Task: Create a task  Develop a new online platform for event ticket sales , assign it to team member softage.3@softage.net in the project AgileMentor and update the status of the task to  Off Track , set the priority of the task to Medium
Action: Mouse moved to (83, 309)
Screenshot: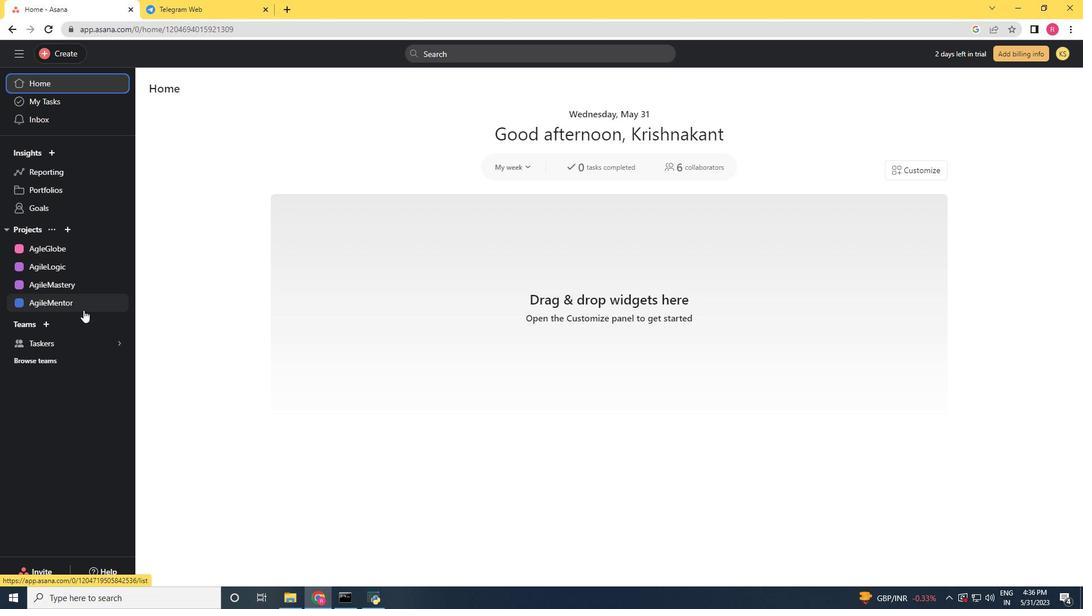 
Action: Mouse pressed left at (83, 309)
Screenshot: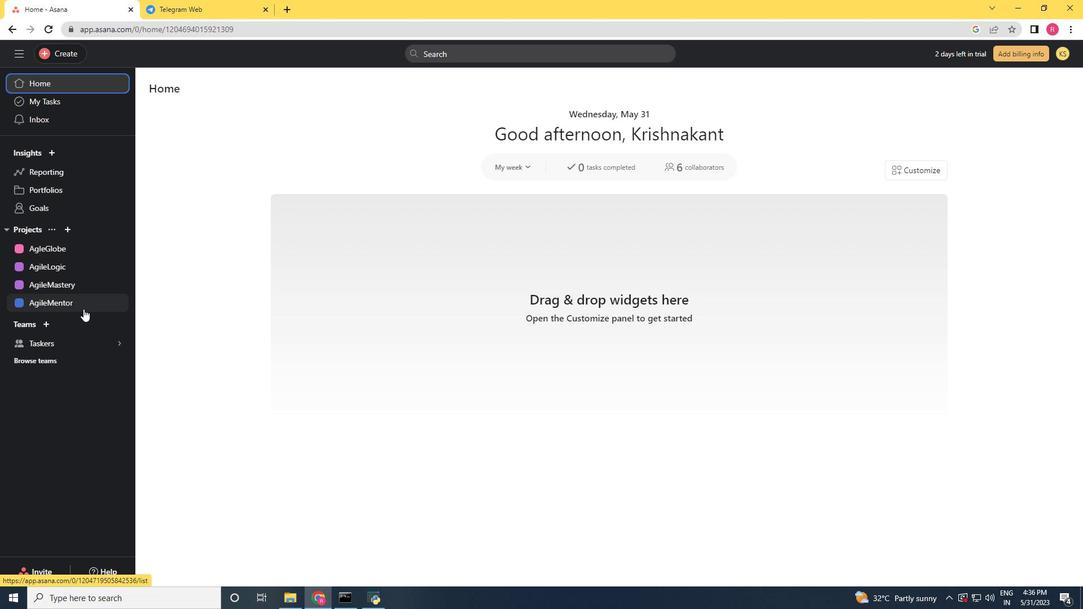 
Action: Mouse moved to (55, 55)
Screenshot: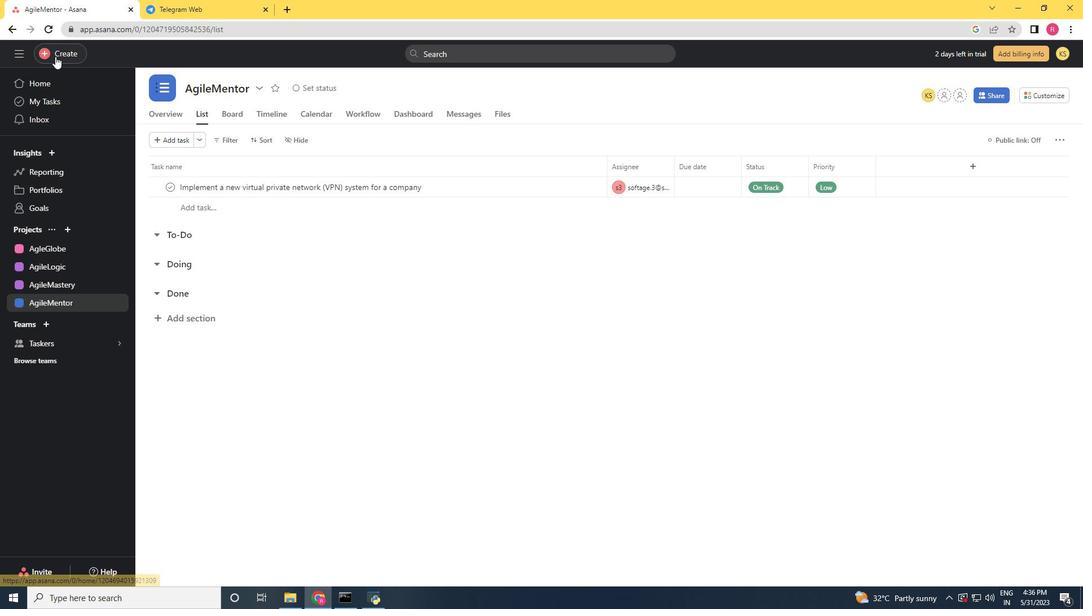 
Action: Mouse pressed left at (55, 55)
Screenshot: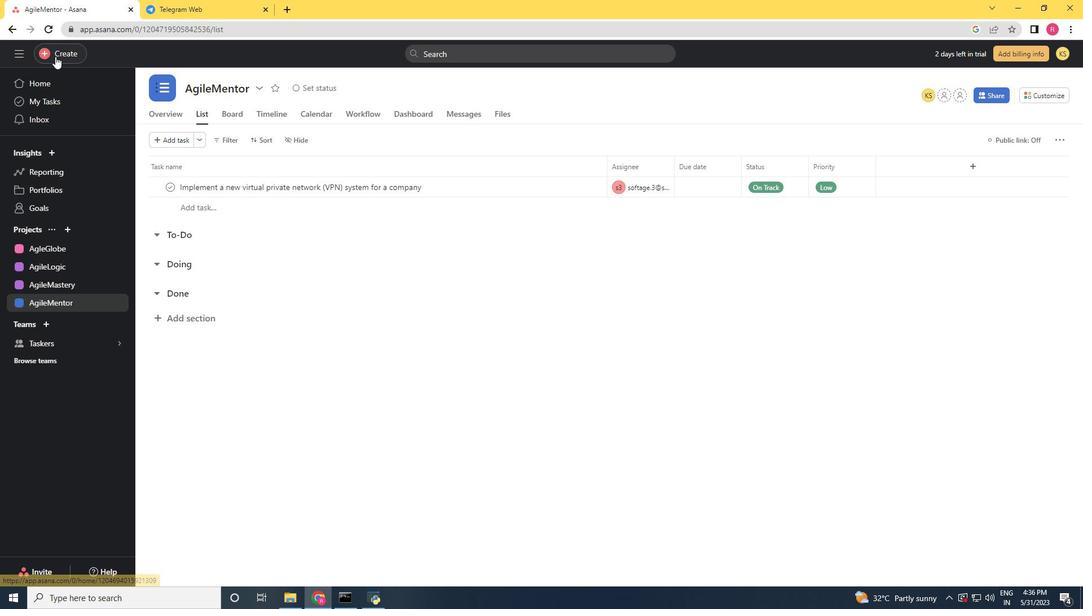 
Action: Mouse moved to (121, 54)
Screenshot: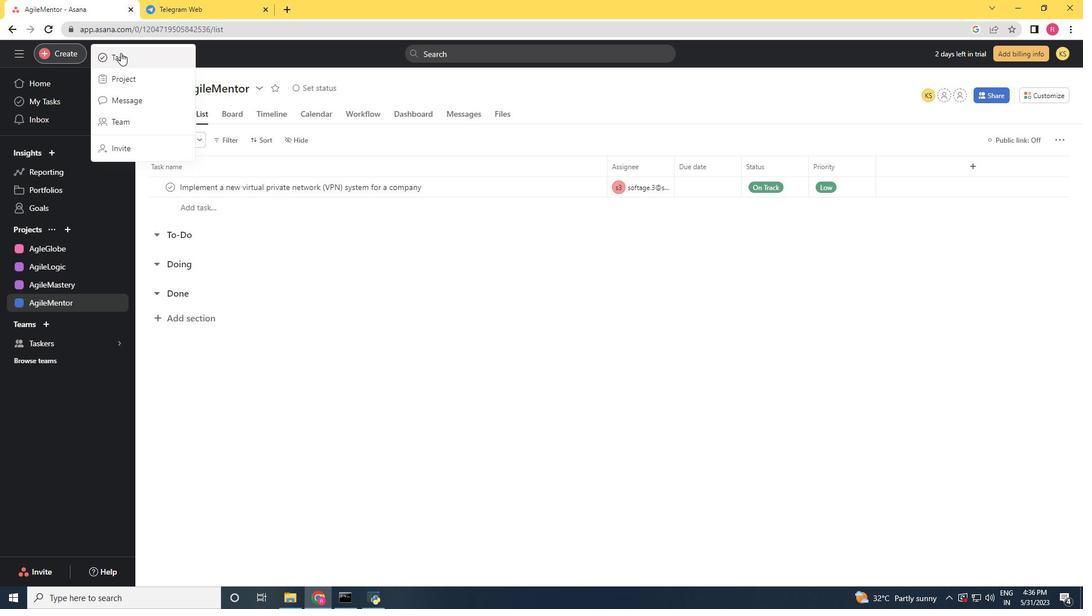 
Action: Mouse pressed left at (121, 54)
Screenshot: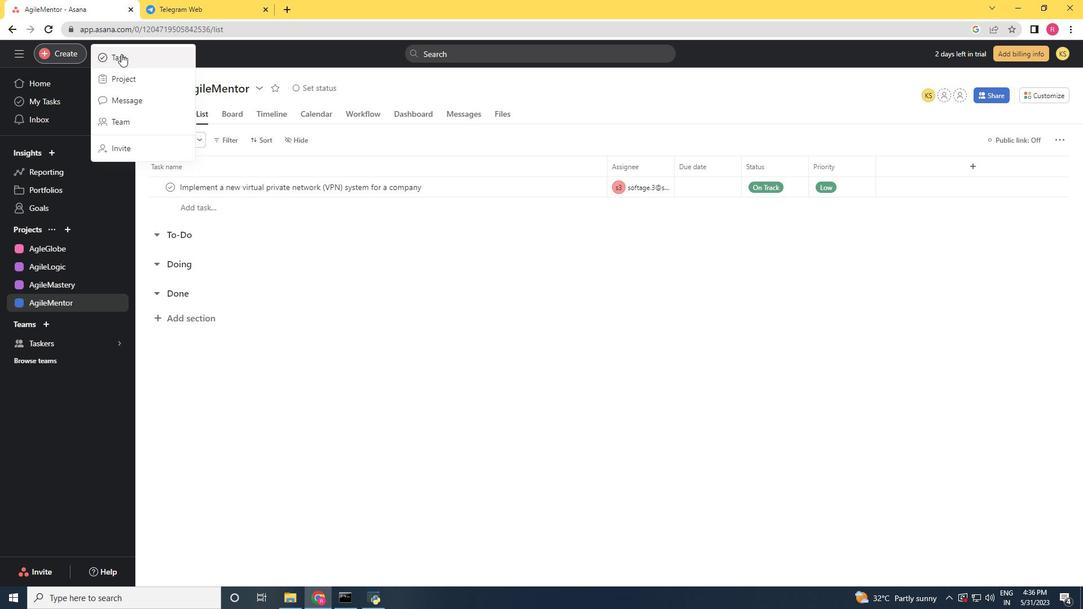 
Action: Mouse moved to (118, 56)
Screenshot: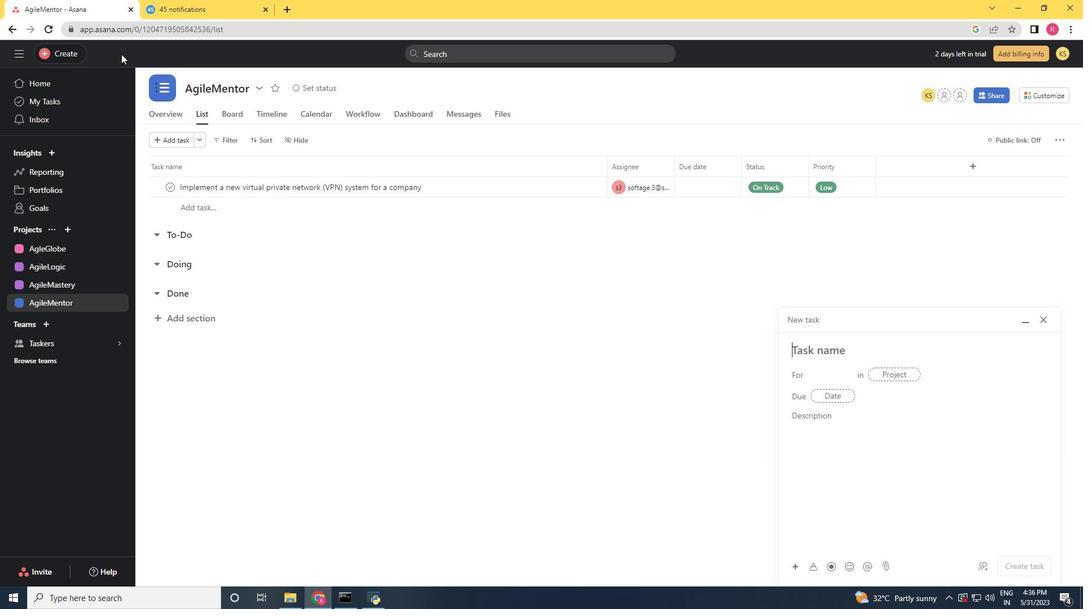 
Action: Key pressed <Key.shift>Develop<Key.space>a<Key.space>new<Key.space>online<Key.space>platform<Key.space>for<Key.space>event<Key.space>ticket<Key.space>sales
Screenshot: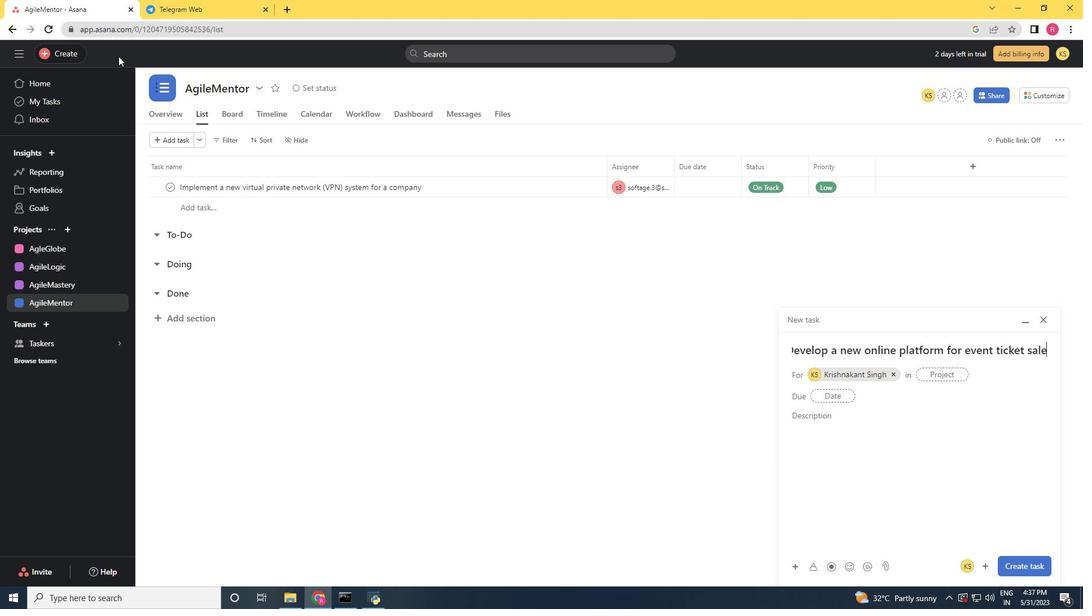 
Action: Mouse moved to (880, 371)
Screenshot: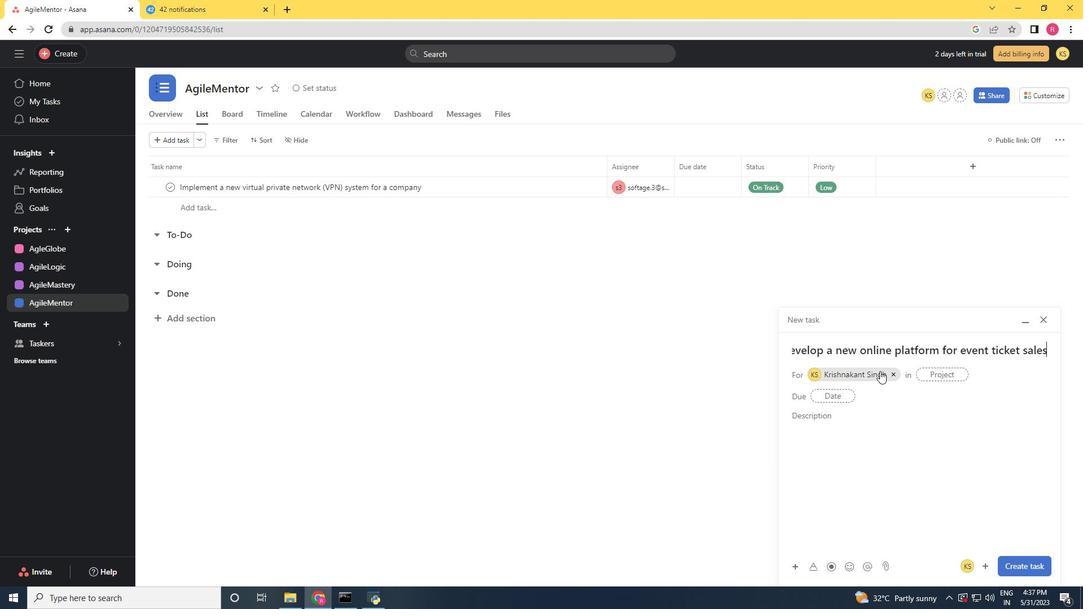 
Action: Mouse pressed left at (880, 371)
Screenshot: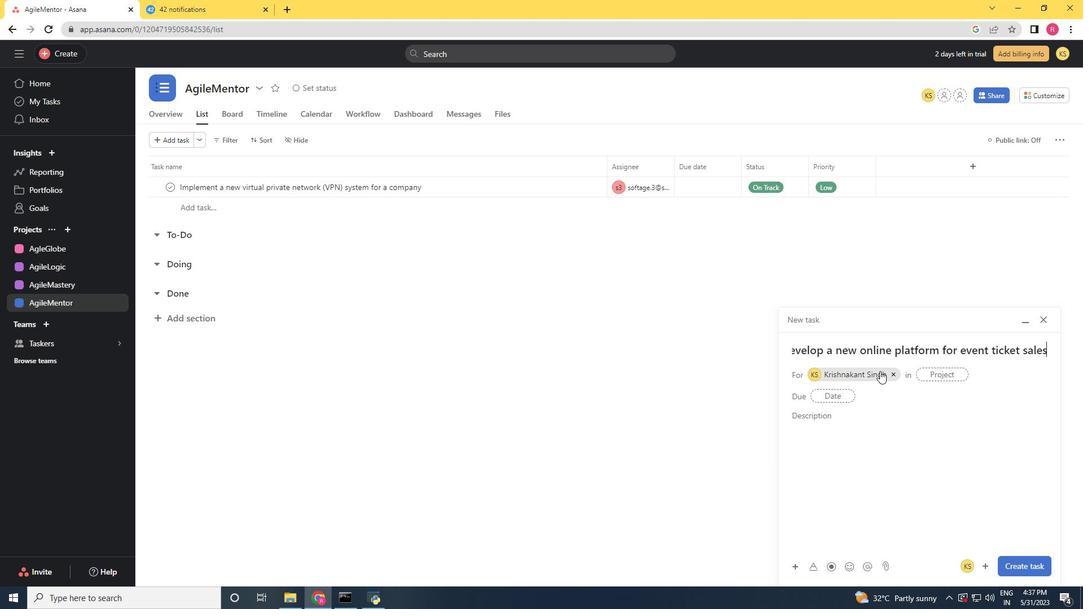 
Action: Mouse moved to (827, 376)
Screenshot: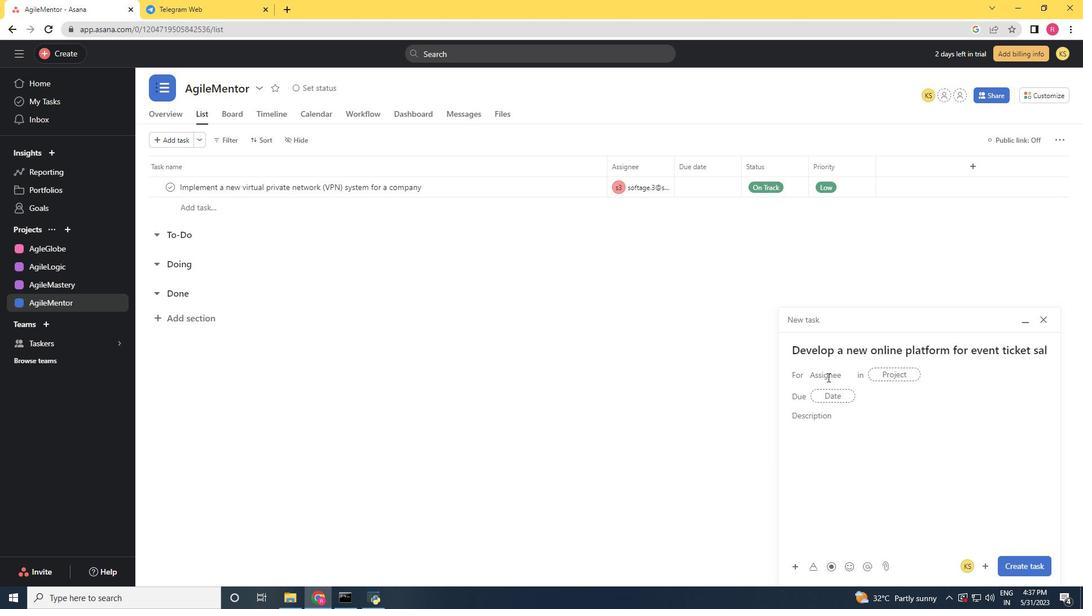 
Action: Key pressed softage.3<Key.shift>softage.net<Key.backspace><Key.backspace><Key.backspace><Key.backspace><Key.backspace><Key.backspace><Key.backspace><Key.backspace><Key.backspace><Key.backspace><Key.backspace><Key.shift>@softage.net
Screenshot: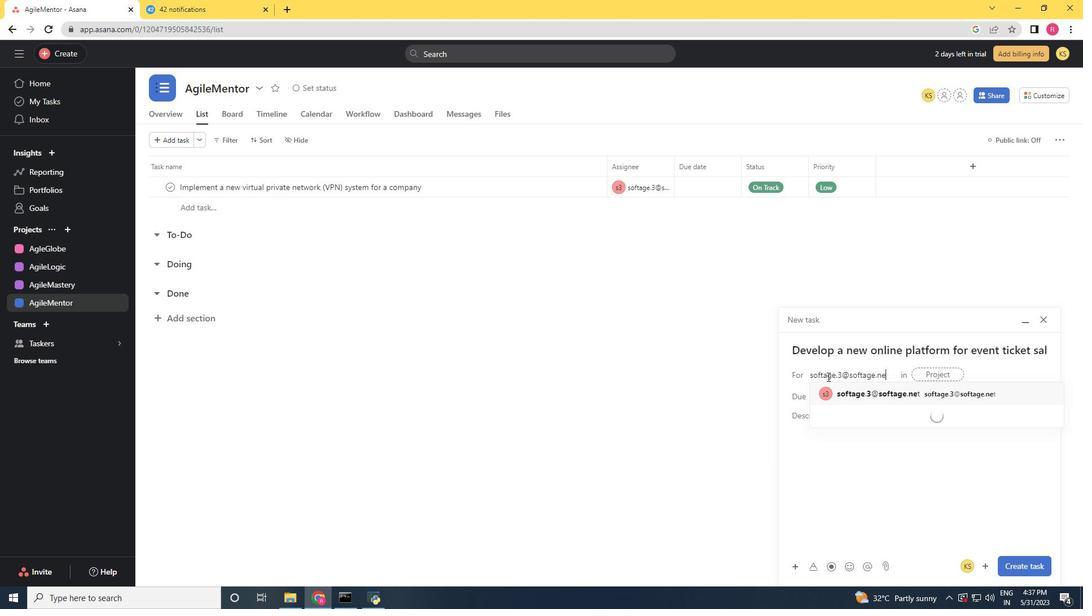 
Action: Mouse moved to (856, 392)
Screenshot: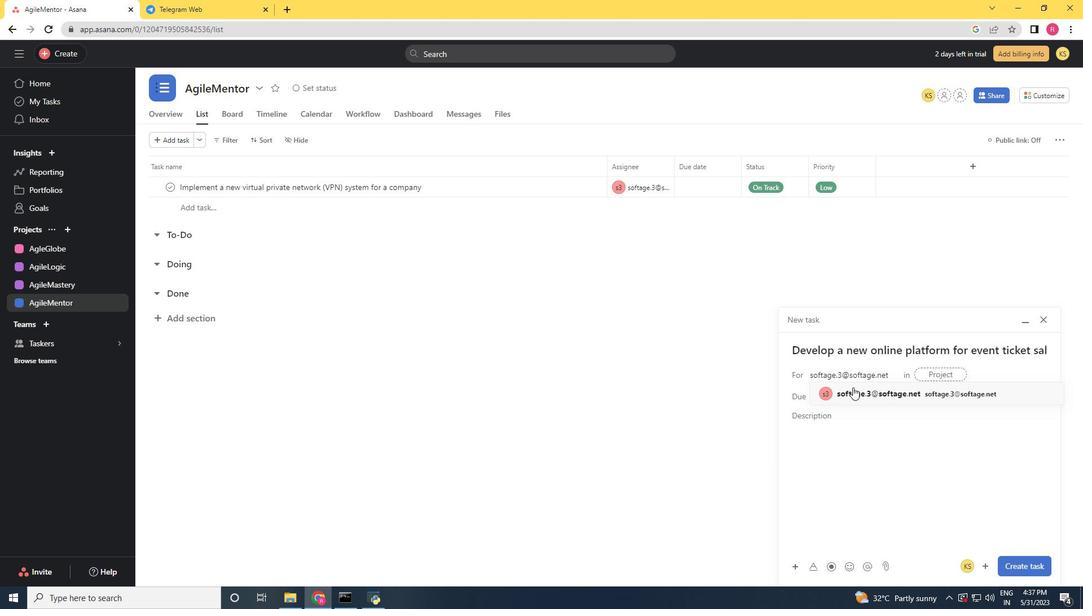 
Action: Mouse pressed left at (856, 392)
Screenshot: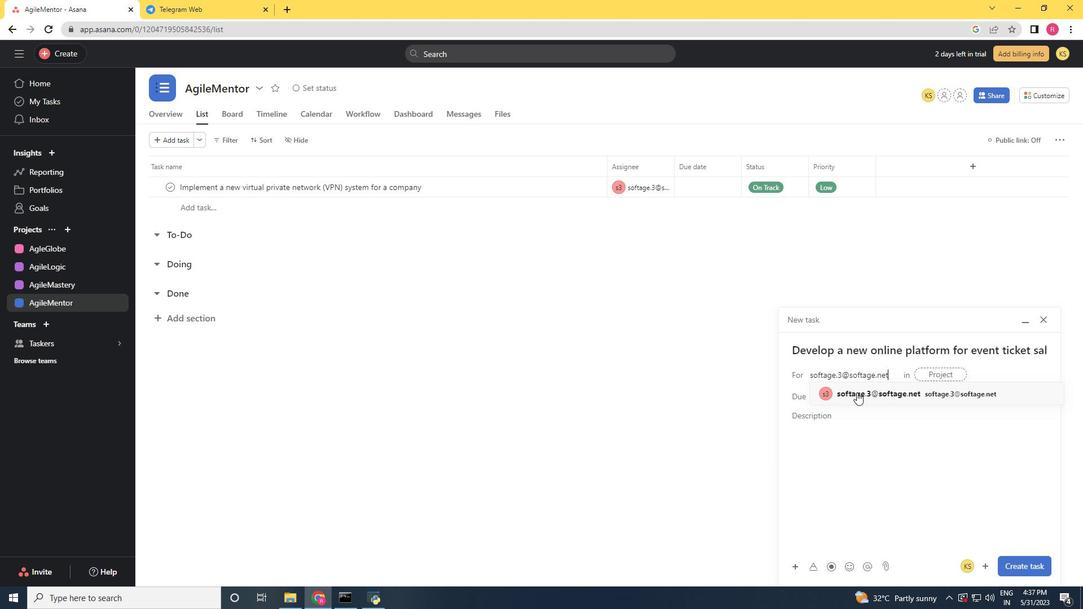 
Action: Mouse moved to (724, 399)
Screenshot: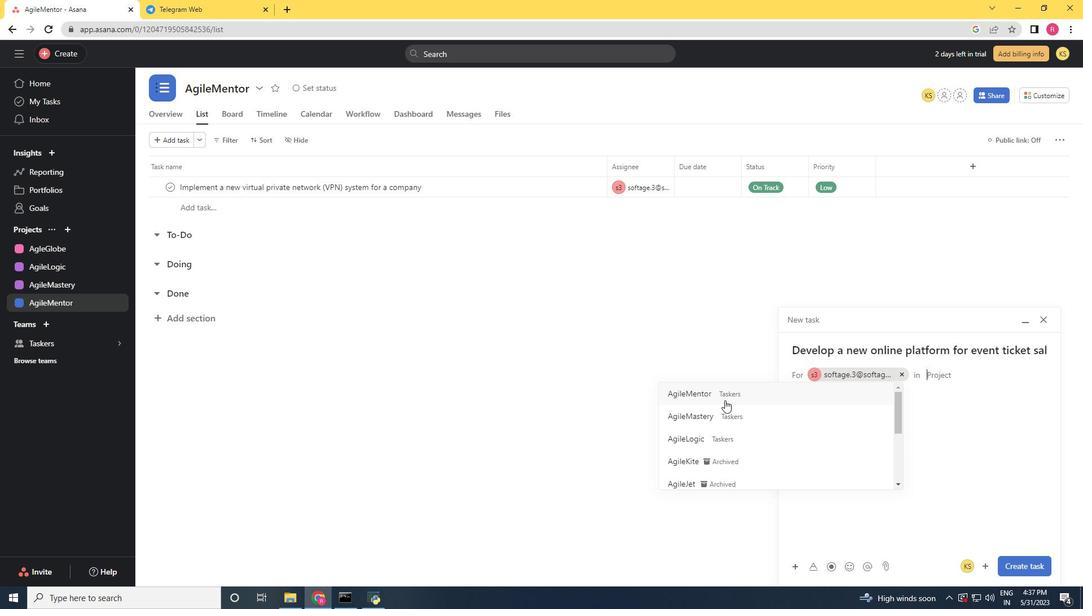 
Action: Mouse pressed left at (724, 399)
Screenshot: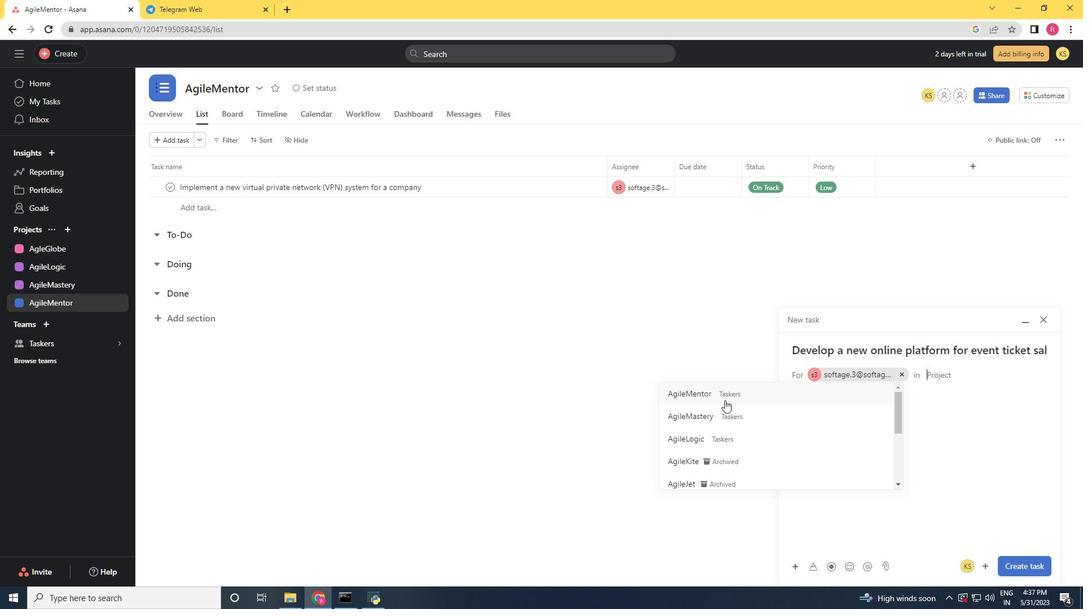 
Action: Mouse moved to (839, 422)
Screenshot: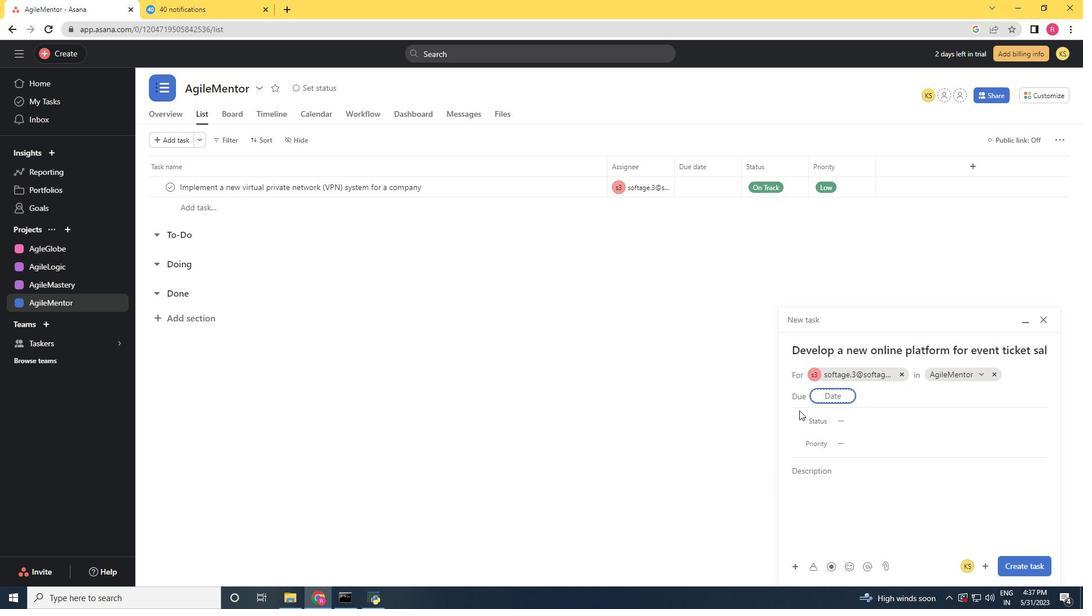 
Action: Mouse pressed left at (839, 422)
Screenshot: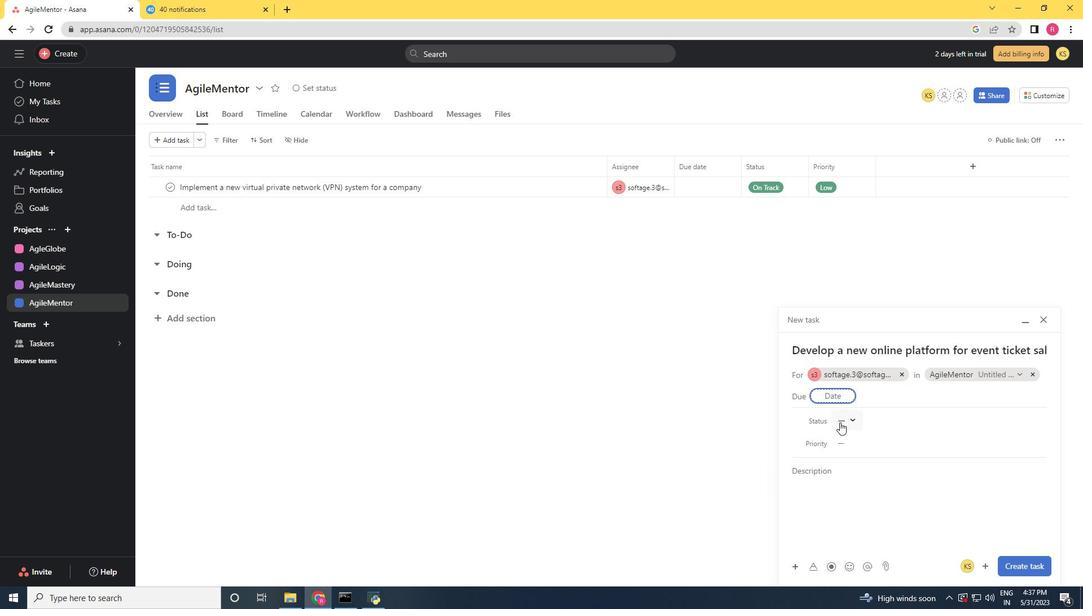 
Action: Mouse moved to (868, 471)
Screenshot: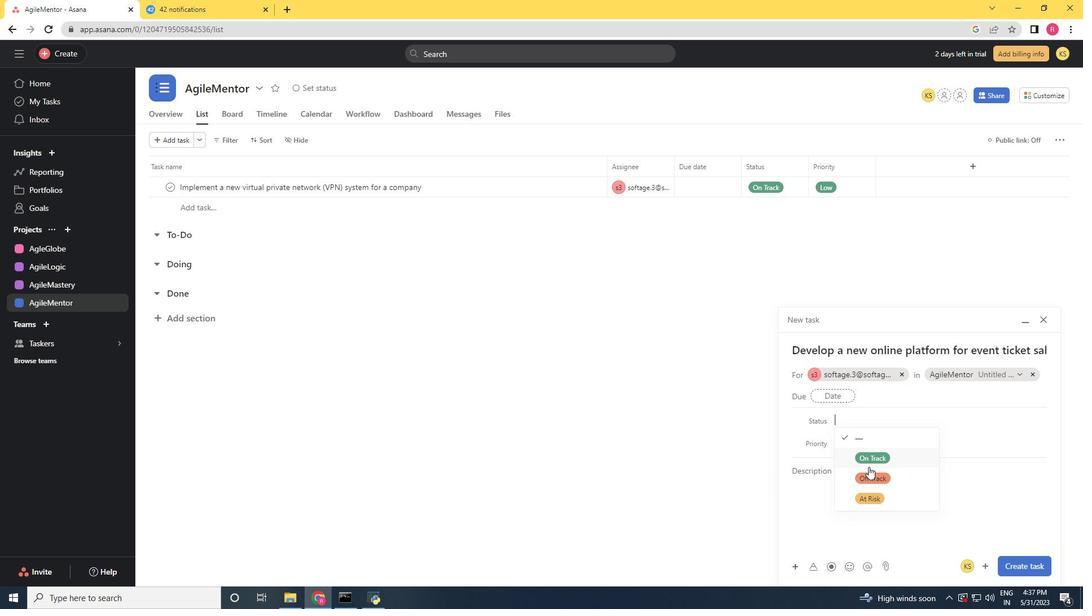 
Action: Mouse pressed left at (868, 471)
Screenshot: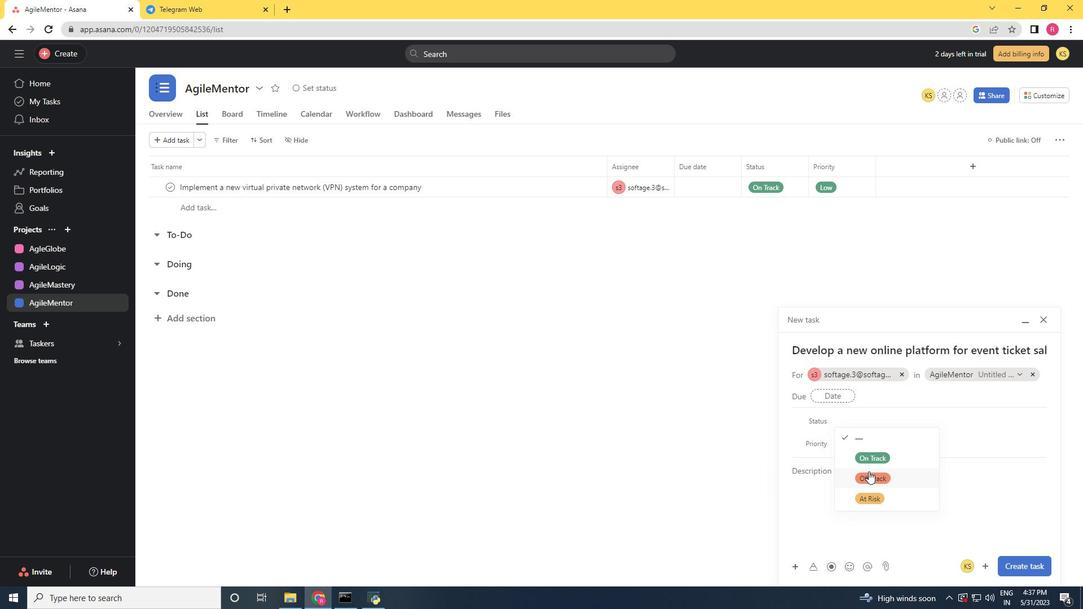 
Action: Mouse moved to (850, 441)
Screenshot: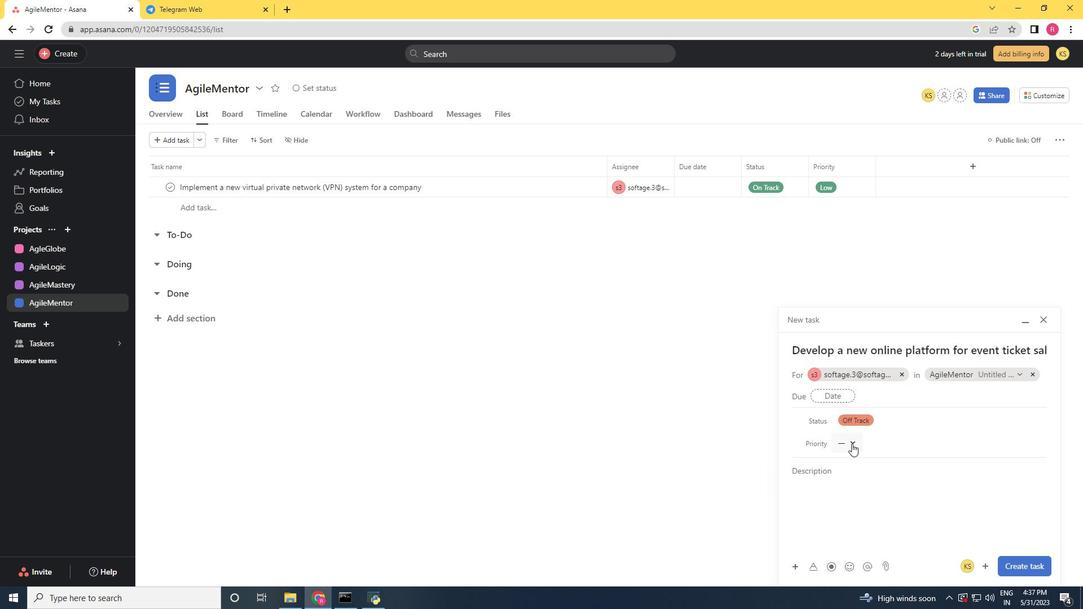 
Action: Mouse pressed left at (850, 441)
Screenshot: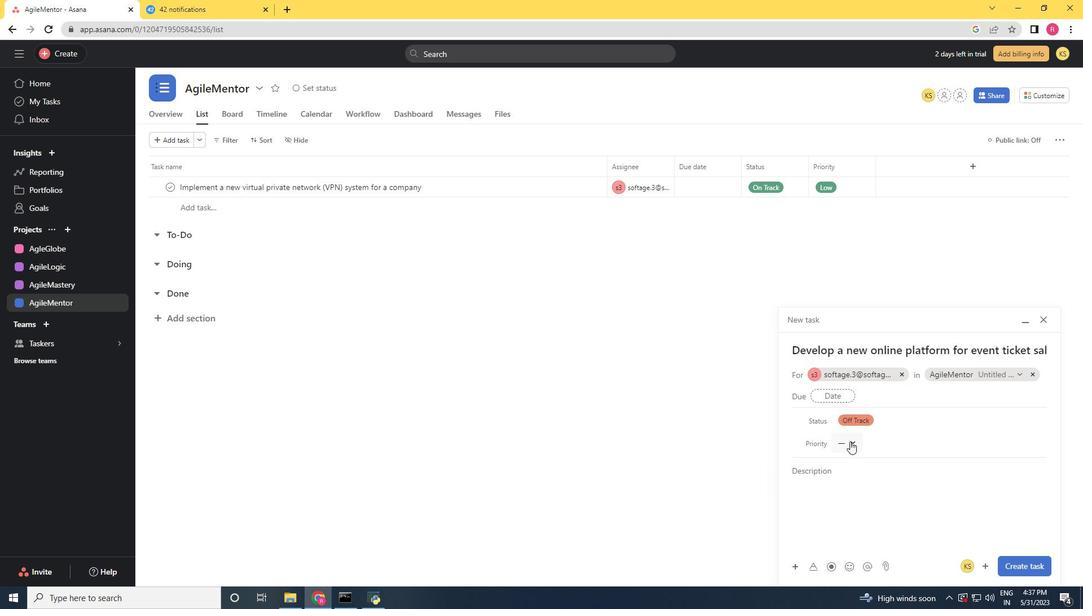 
Action: Mouse moved to (877, 494)
Screenshot: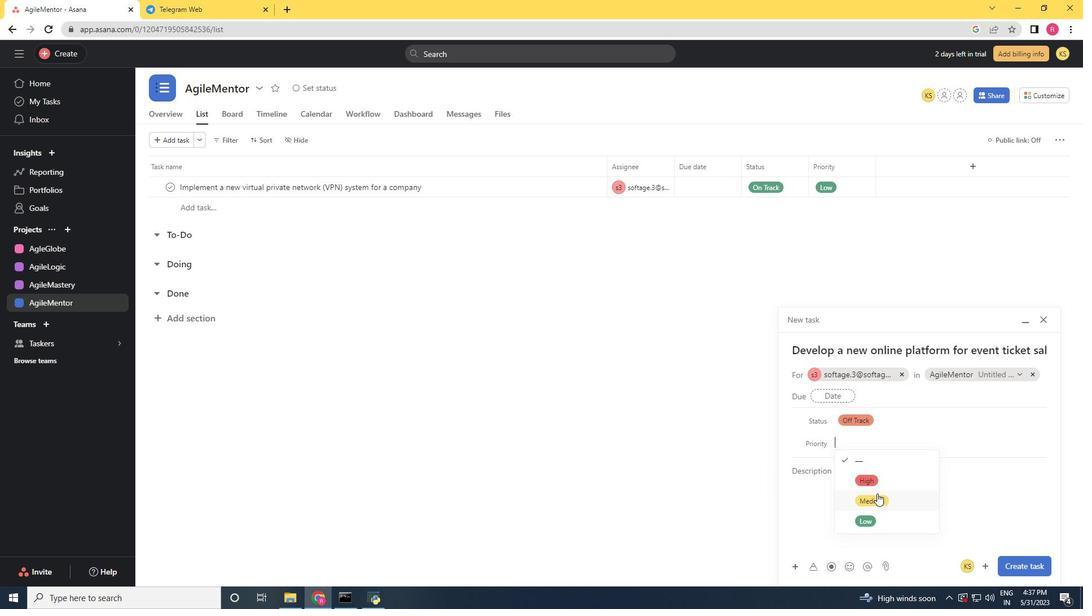 
Action: Mouse pressed left at (877, 494)
Screenshot: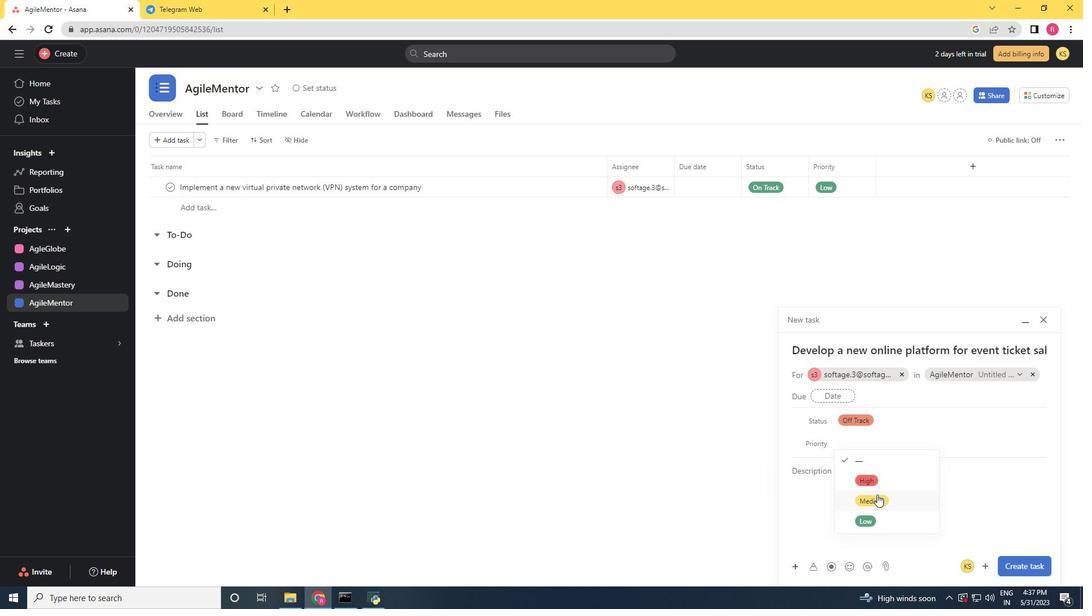 
Action: Mouse moved to (1030, 564)
Screenshot: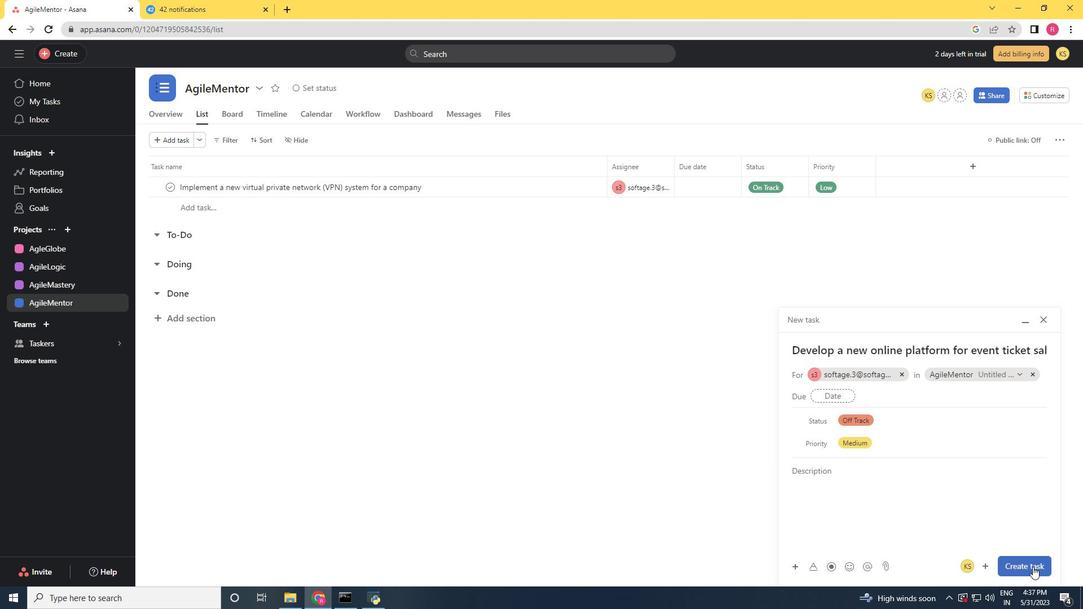 
Action: Mouse pressed left at (1030, 564)
Screenshot: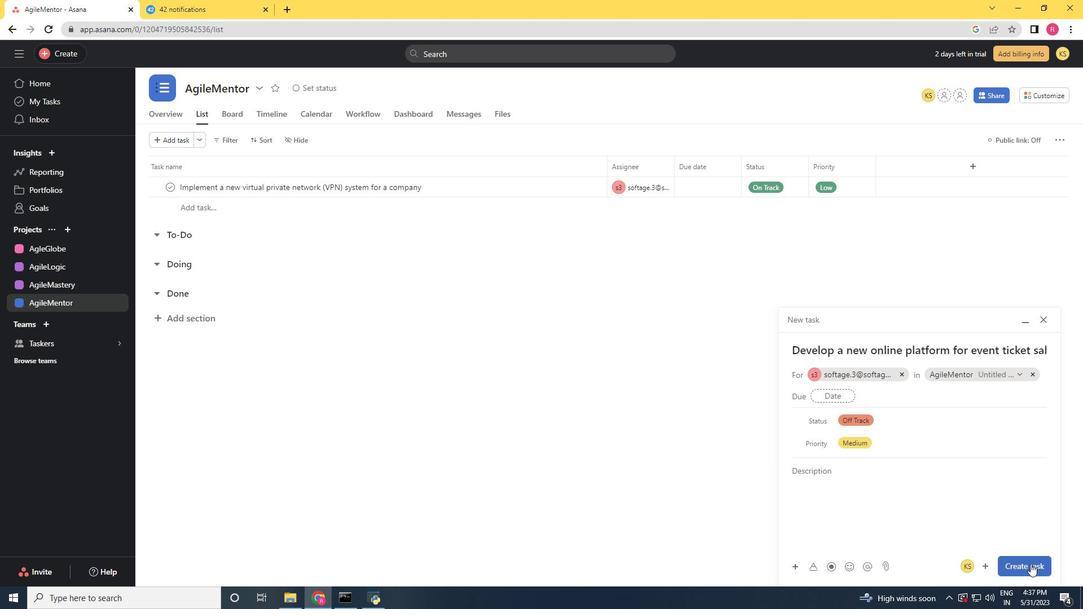 
